 Task: Create a section Automated Testing Sprint and in the section, add a milestone Digital Asset Management in the project AgileDrive
Action: Mouse moved to (71, 405)
Screenshot: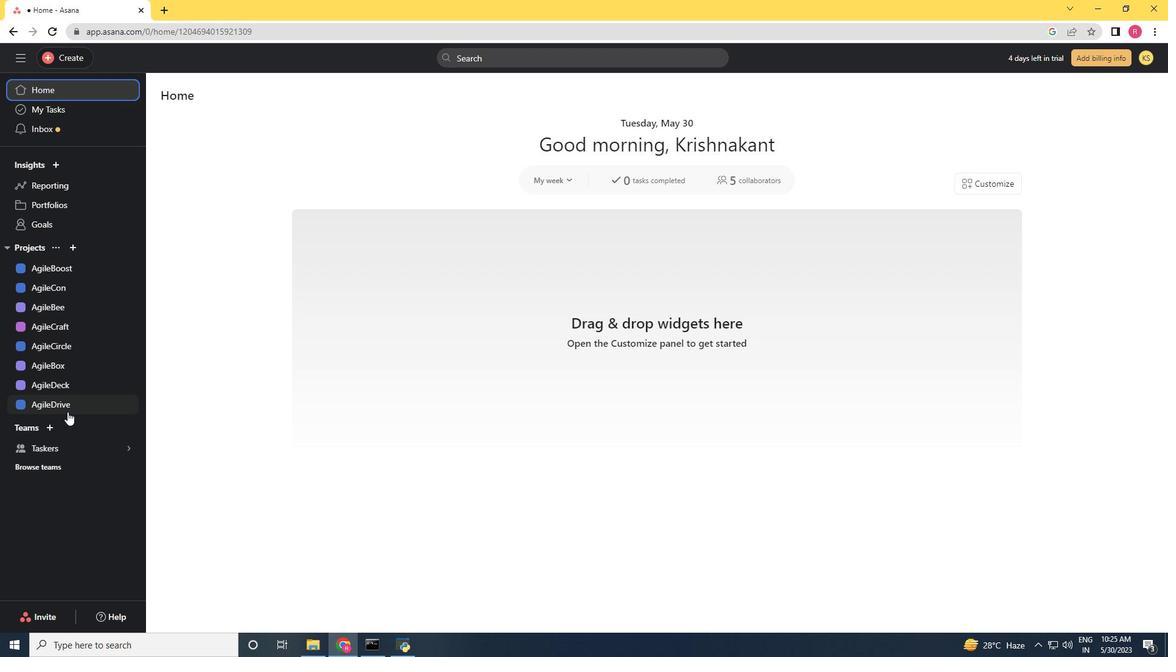 
Action: Mouse pressed left at (71, 405)
Screenshot: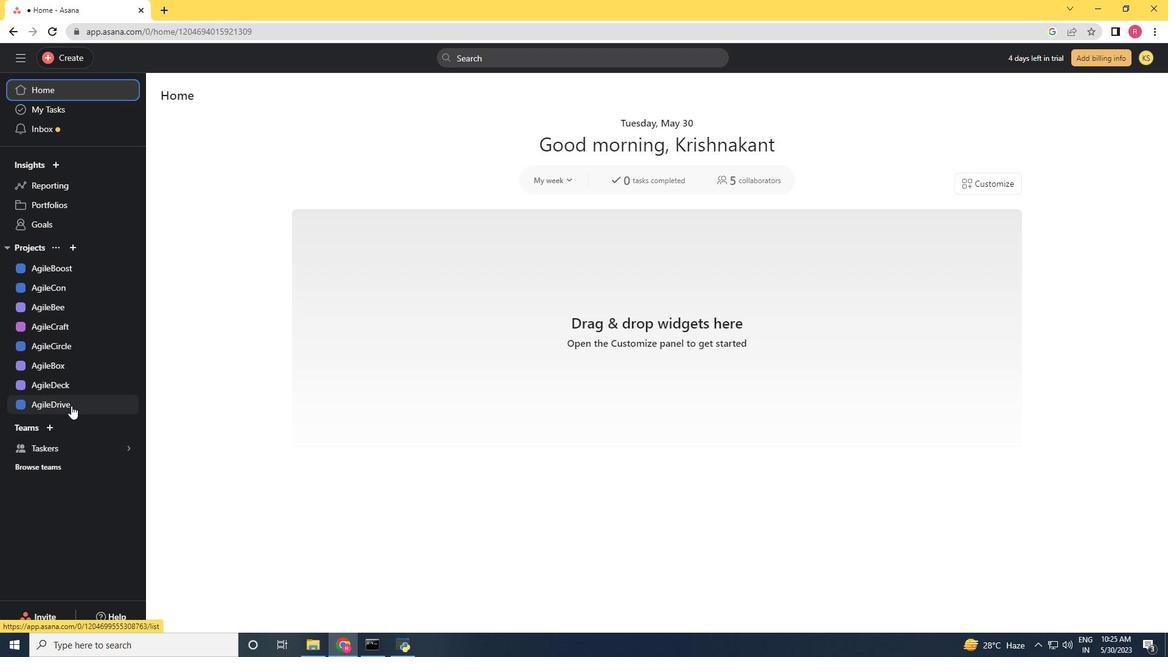 
Action: Mouse moved to (202, 489)
Screenshot: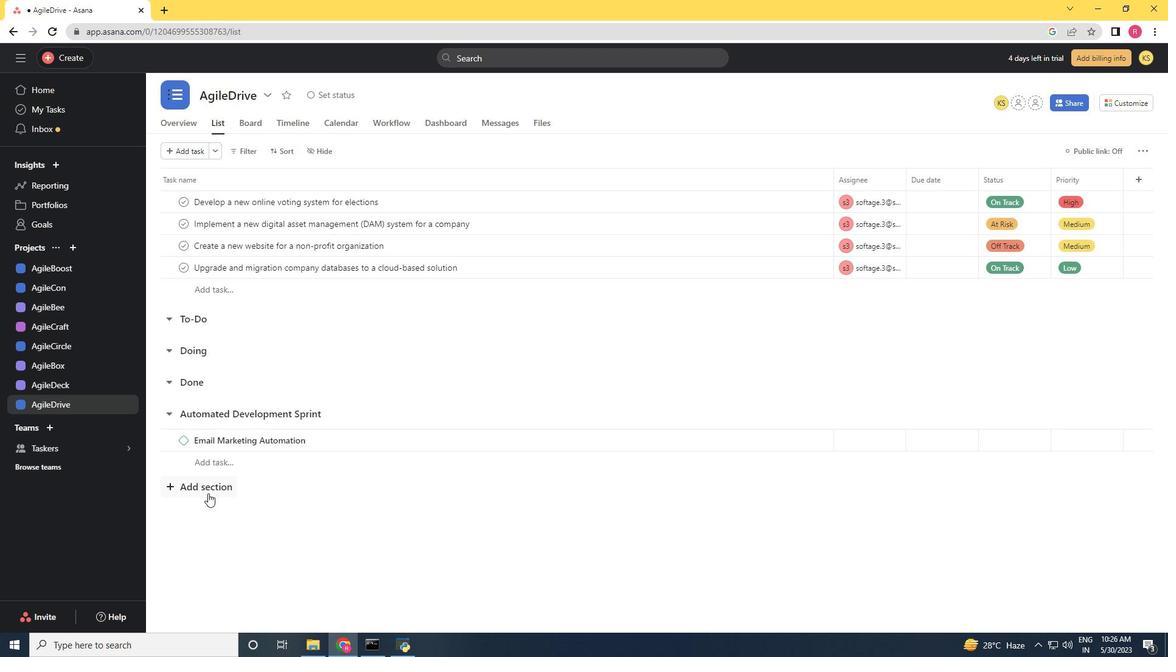 
Action: Mouse pressed left at (202, 489)
Screenshot: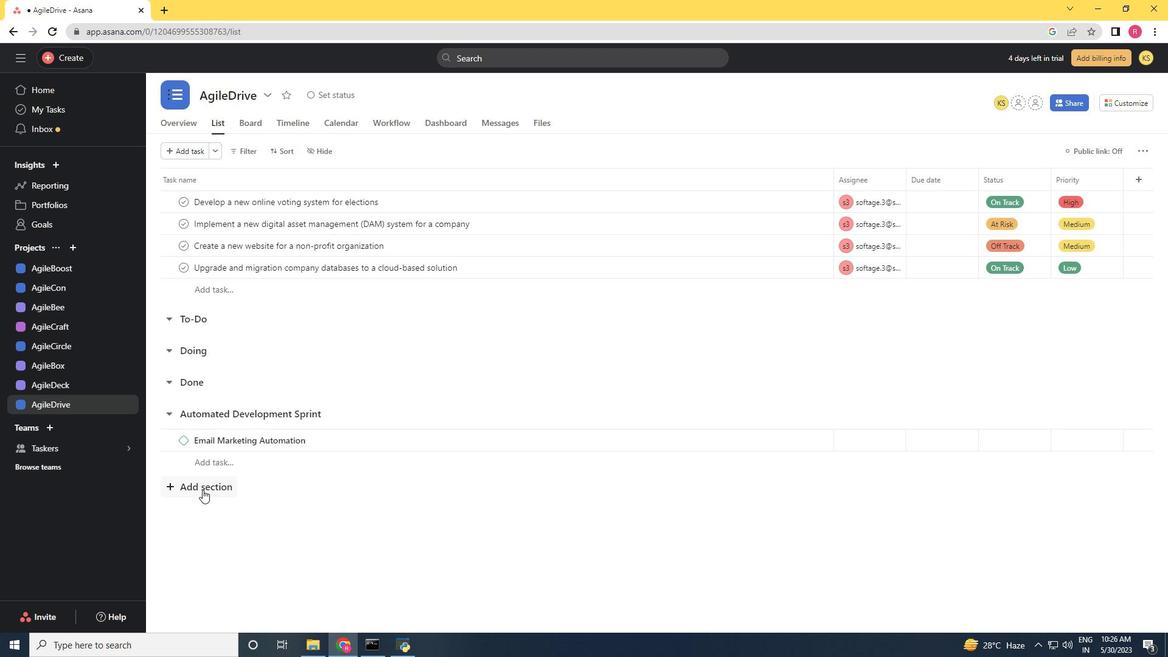 
Action: Key pressed <Key.shift>Automated<Key.space><Key.shift>Testing<Key.space><Key.shift>Sprint<Key.enter><Key.shift>Digital<Key.space><Key.shift>Asset<Key.space><Key.shift>Management<Key.space>
Screenshot: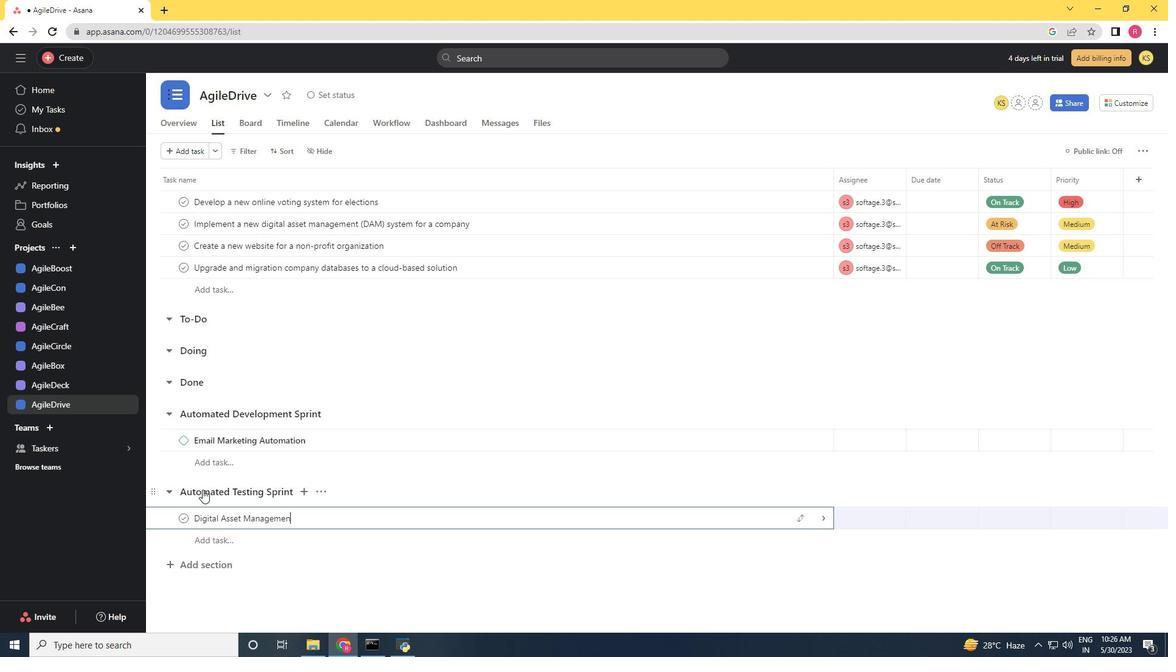 
Action: Mouse moved to (340, 512)
Screenshot: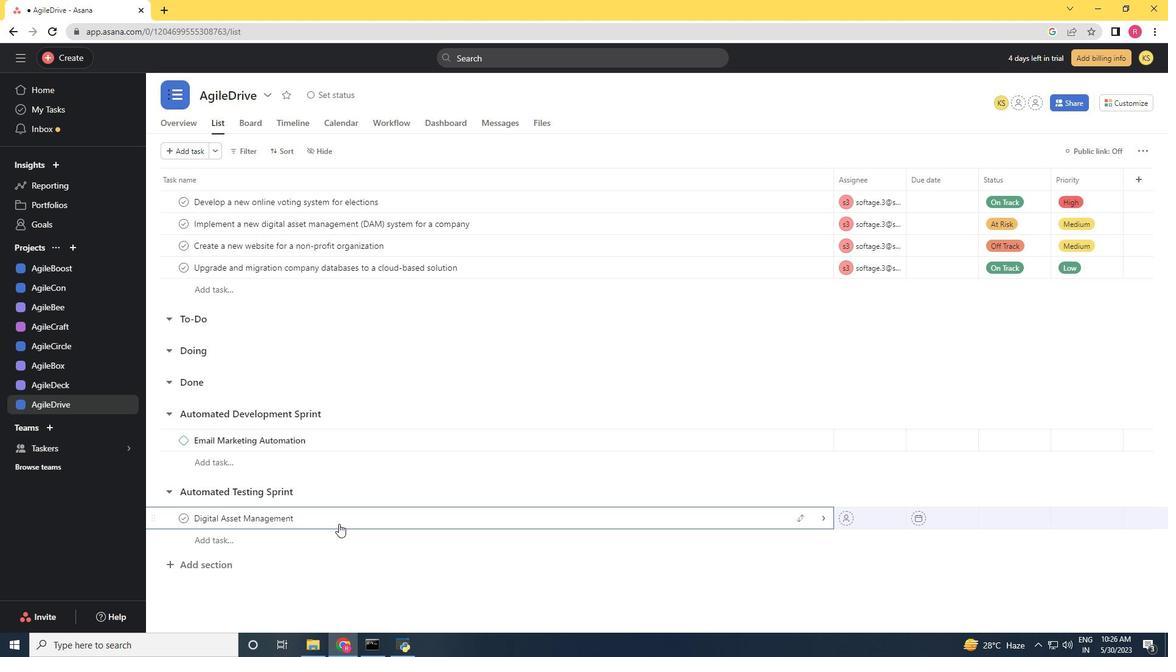 
Action: Mouse pressed right at (340, 512)
Screenshot: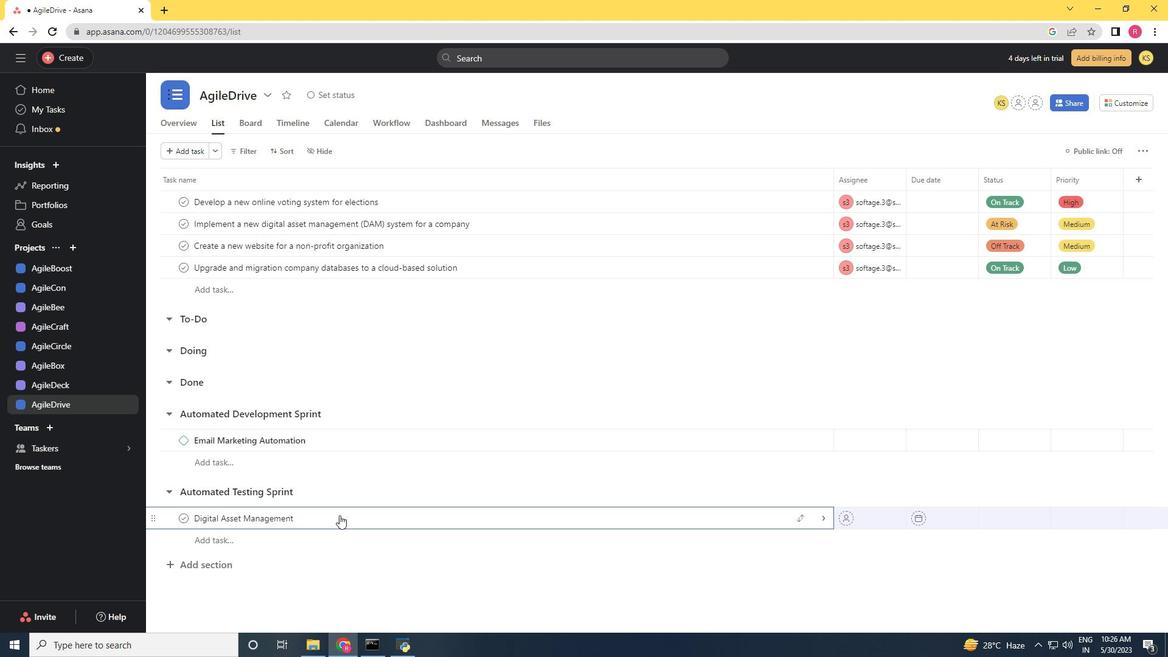 
Action: Mouse moved to (400, 452)
Screenshot: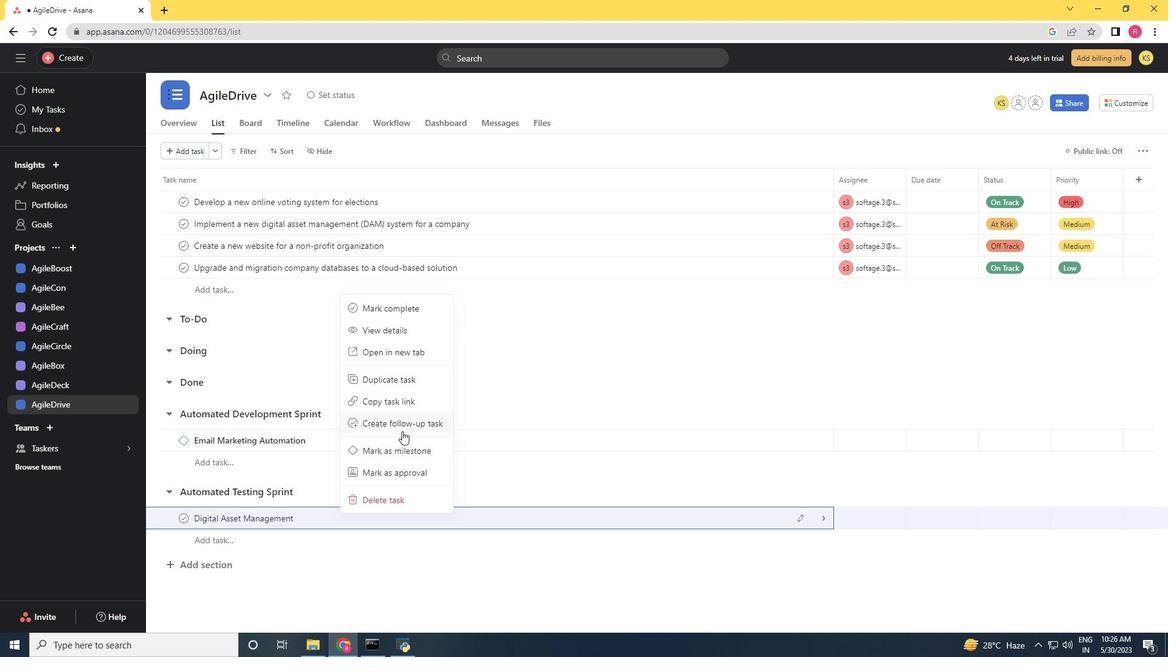 
Action: Mouse pressed left at (400, 452)
Screenshot: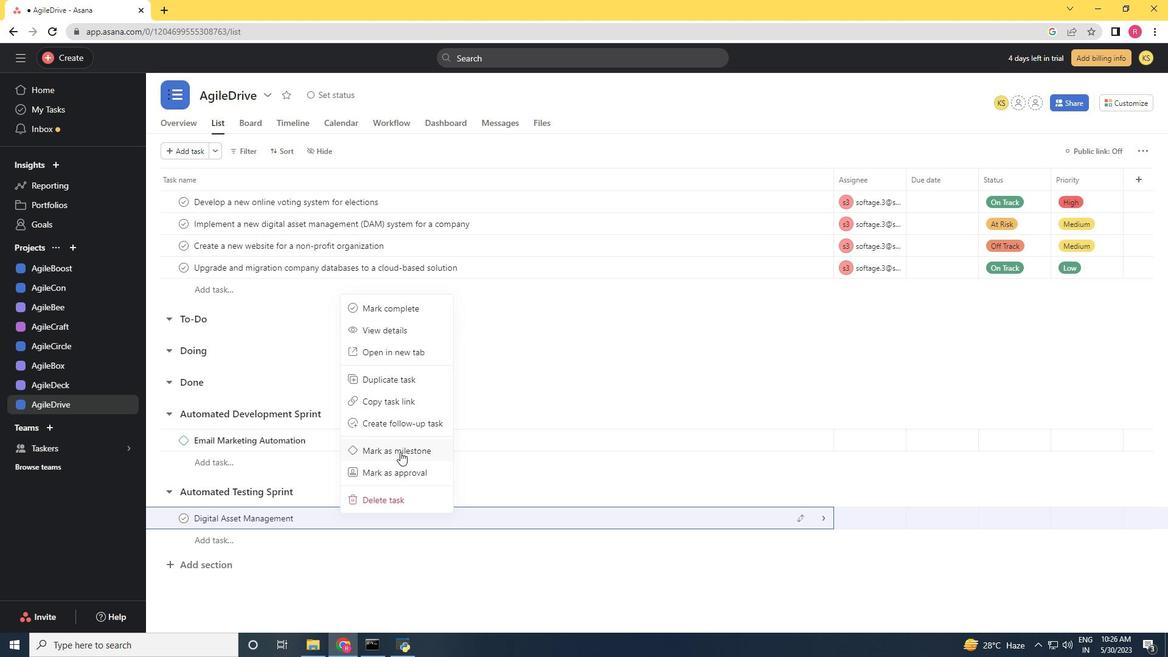 
